 Task: Look for newly listed properties.
Action: Mouse moved to (671, 61)
Screenshot: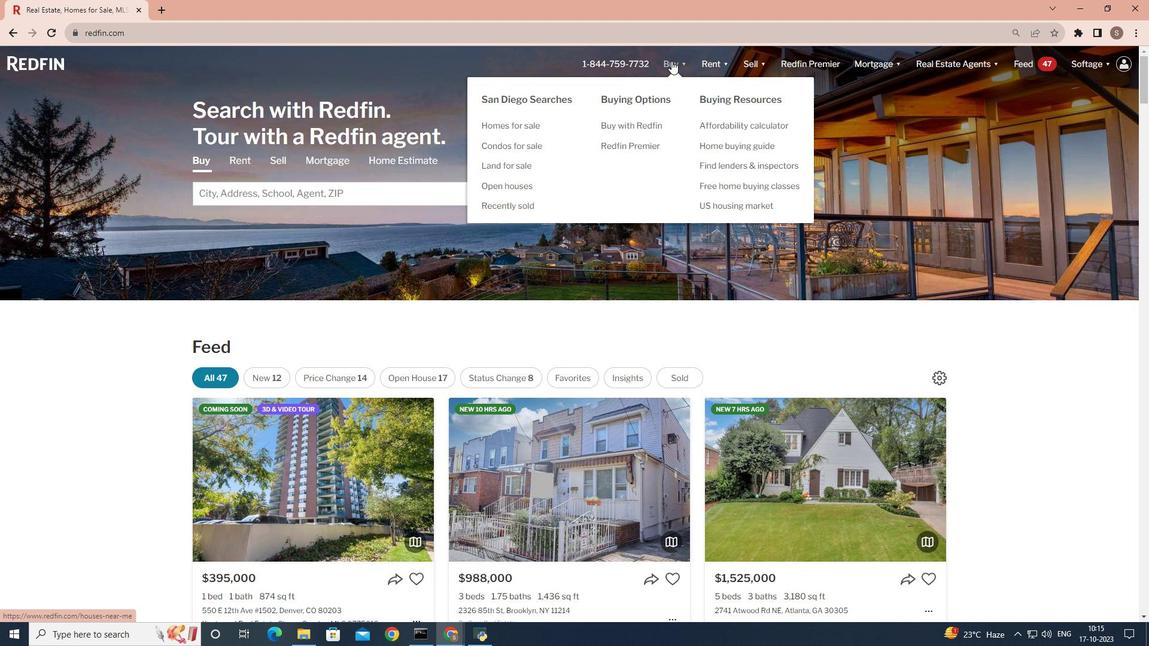 
Action: Mouse pressed left at (671, 61)
Screenshot: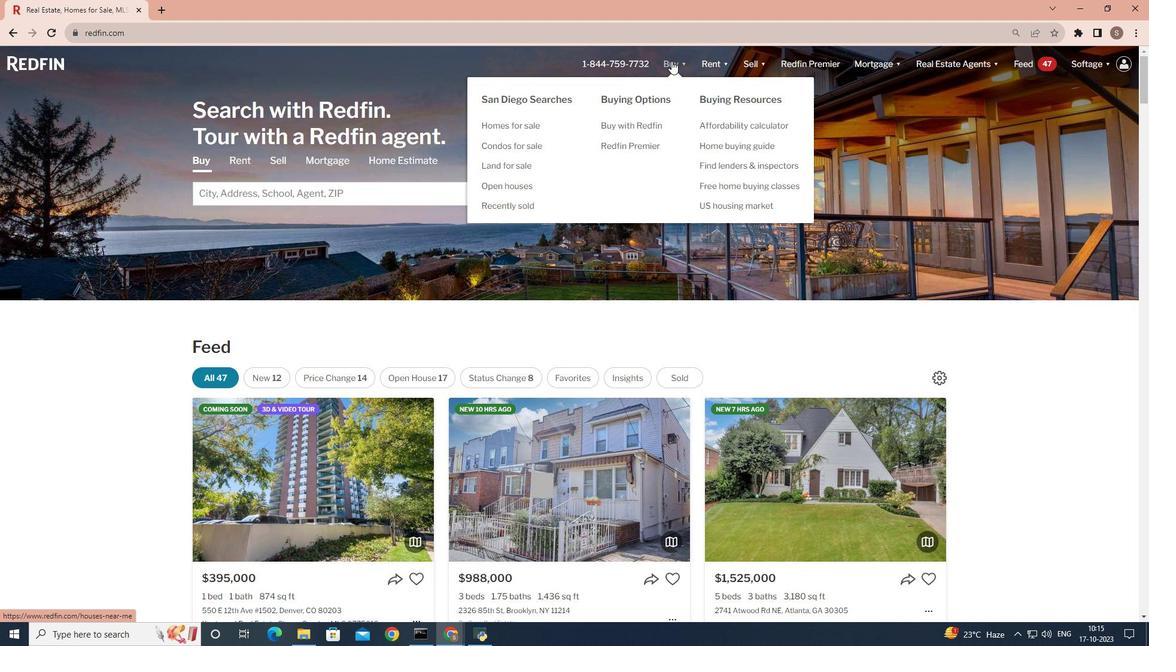 
Action: Mouse moved to (299, 248)
Screenshot: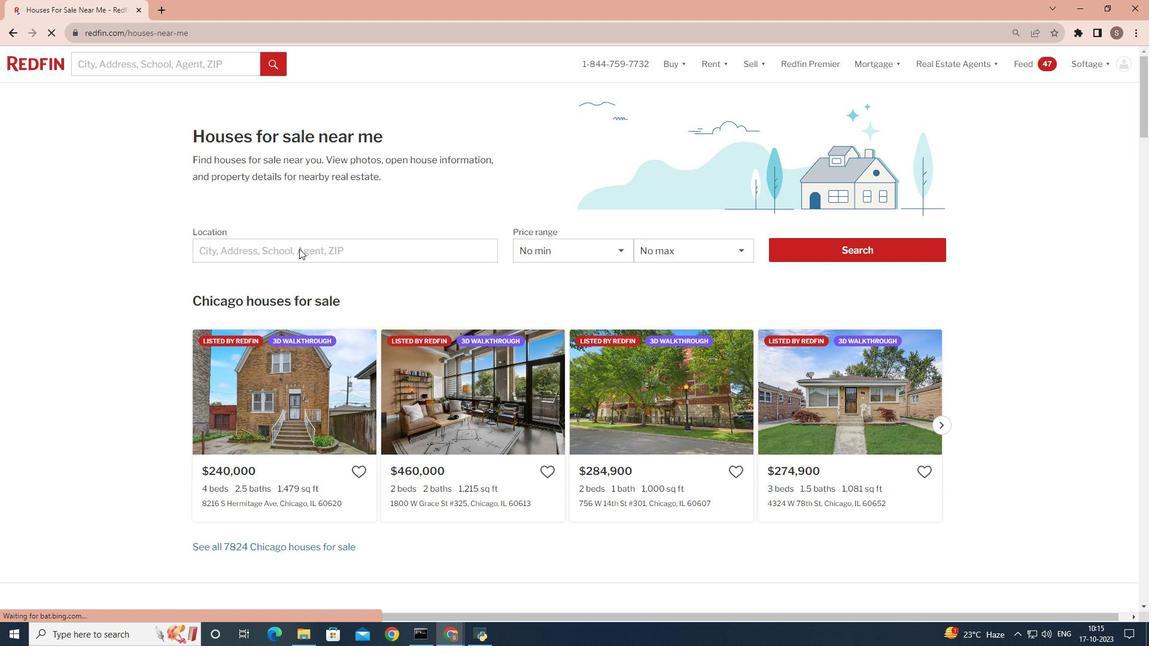 
Action: Mouse pressed left at (299, 248)
Screenshot: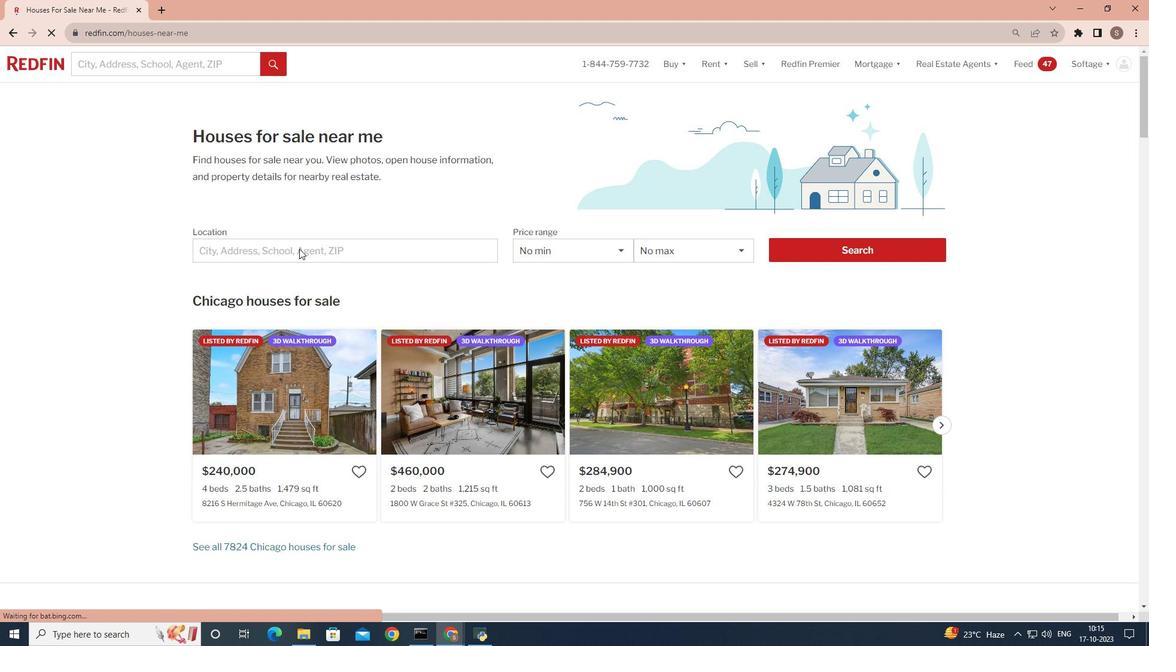 
Action: Mouse moved to (289, 250)
Screenshot: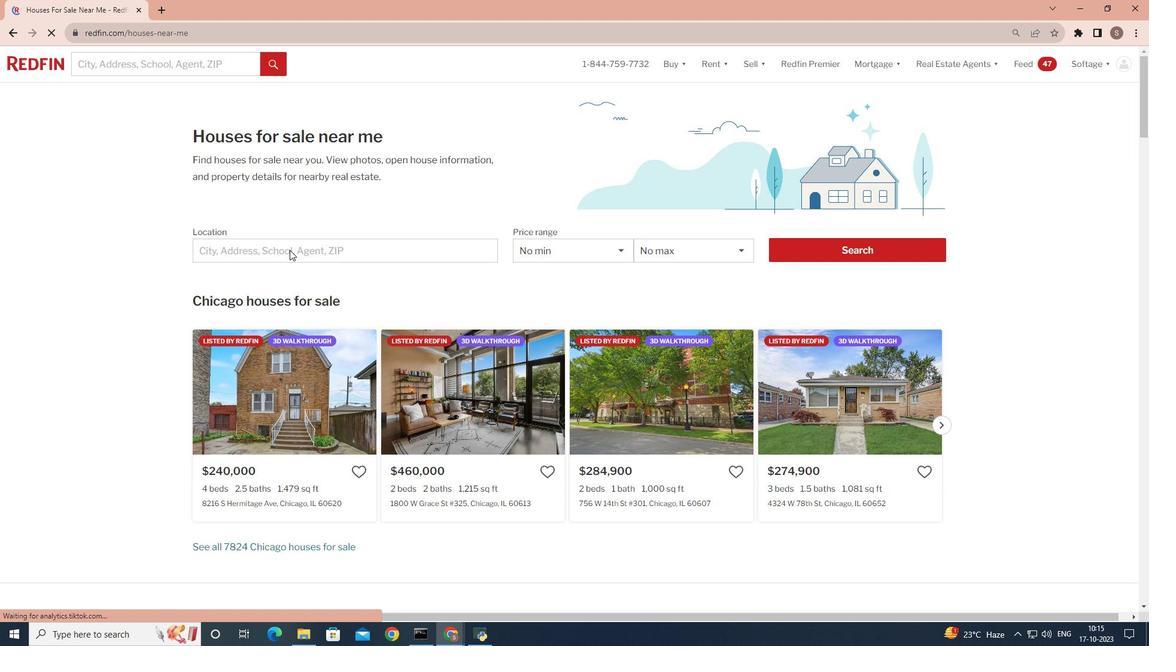 
Action: Mouse pressed left at (289, 250)
Screenshot: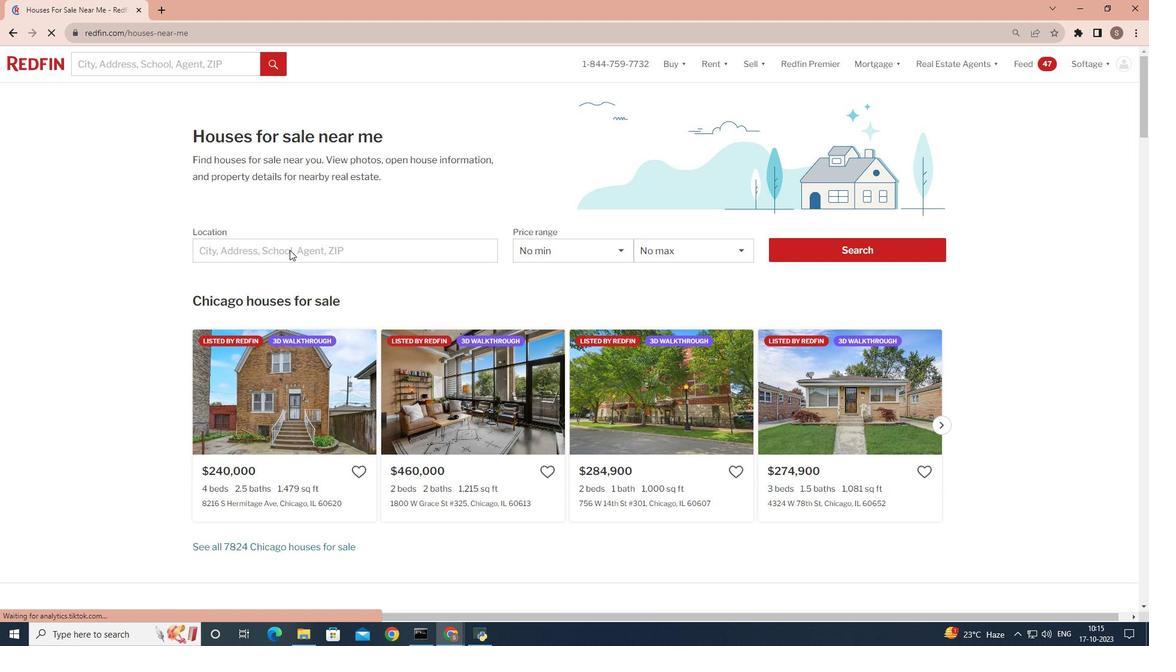 
Action: Mouse pressed left at (289, 250)
Screenshot: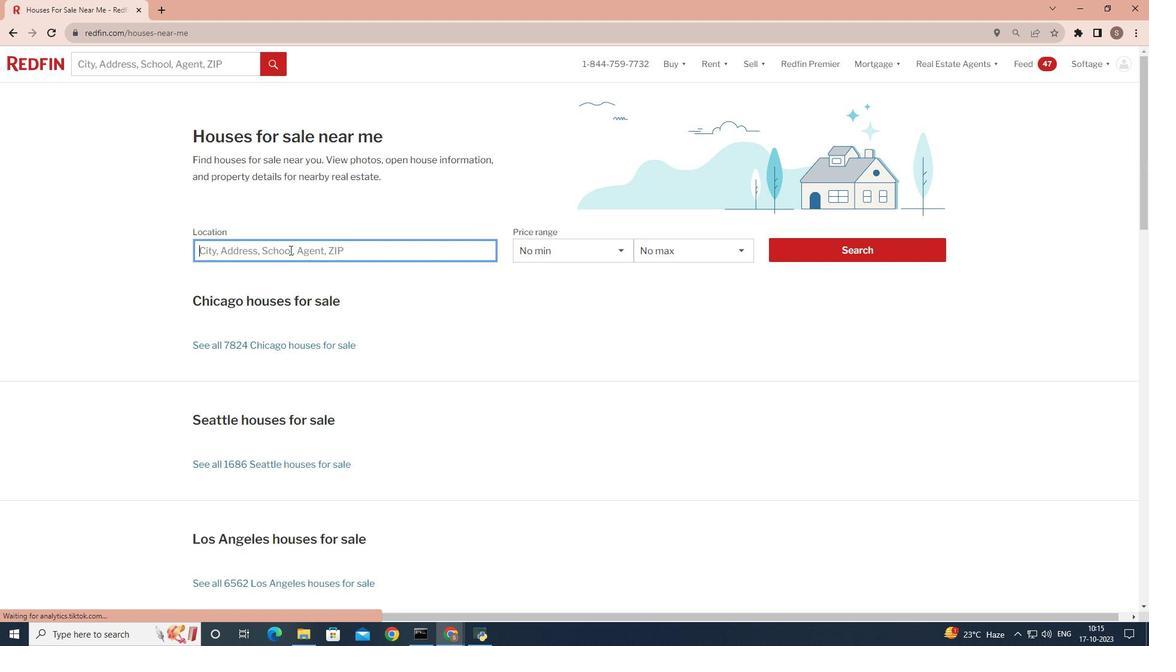 
Action: Key pressed <Key.shift><Key.shift><Key.shift>San<Key.space><Key.shift>Diego
Screenshot: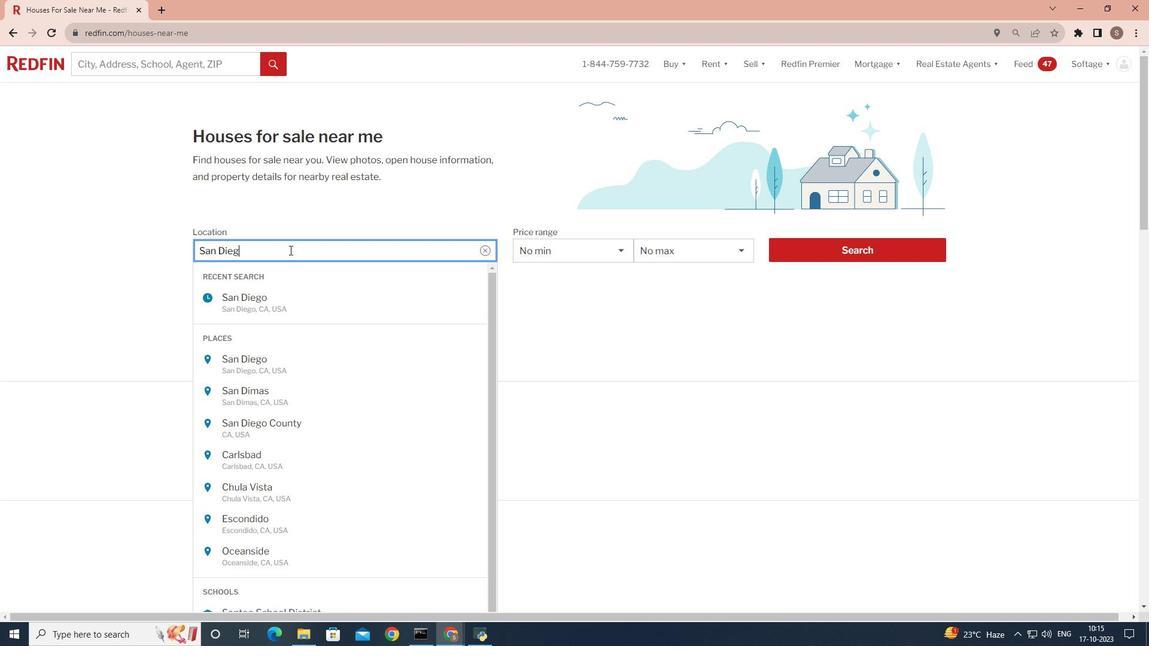 
Action: Mouse moved to (815, 252)
Screenshot: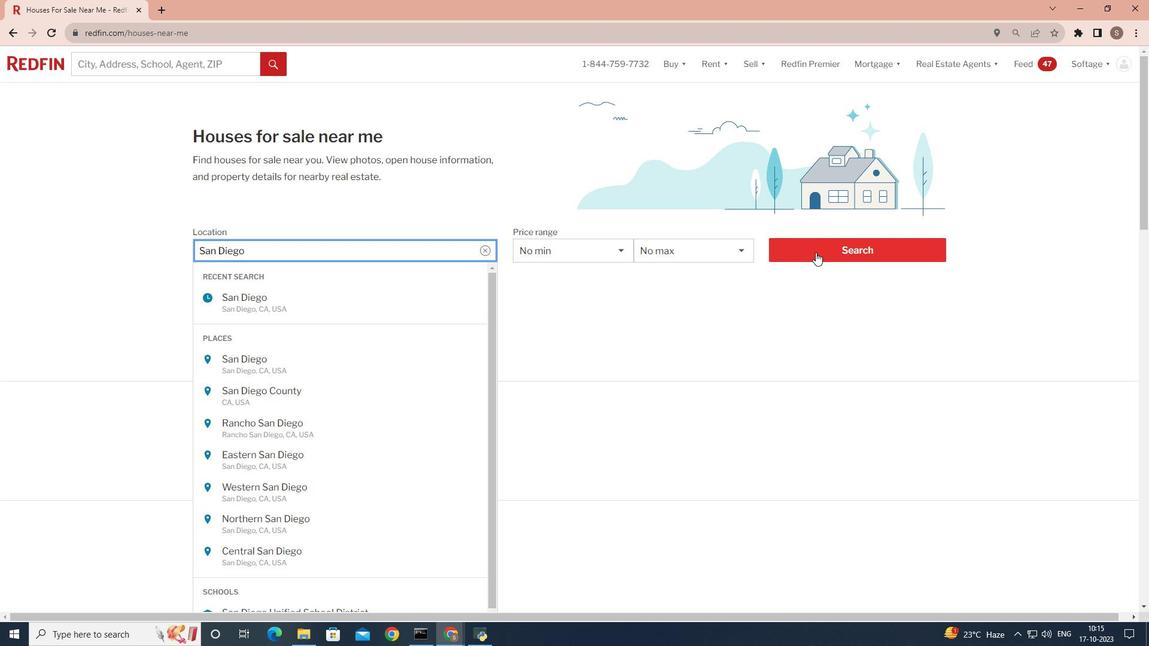
Action: Mouse pressed left at (815, 252)
Screenshot: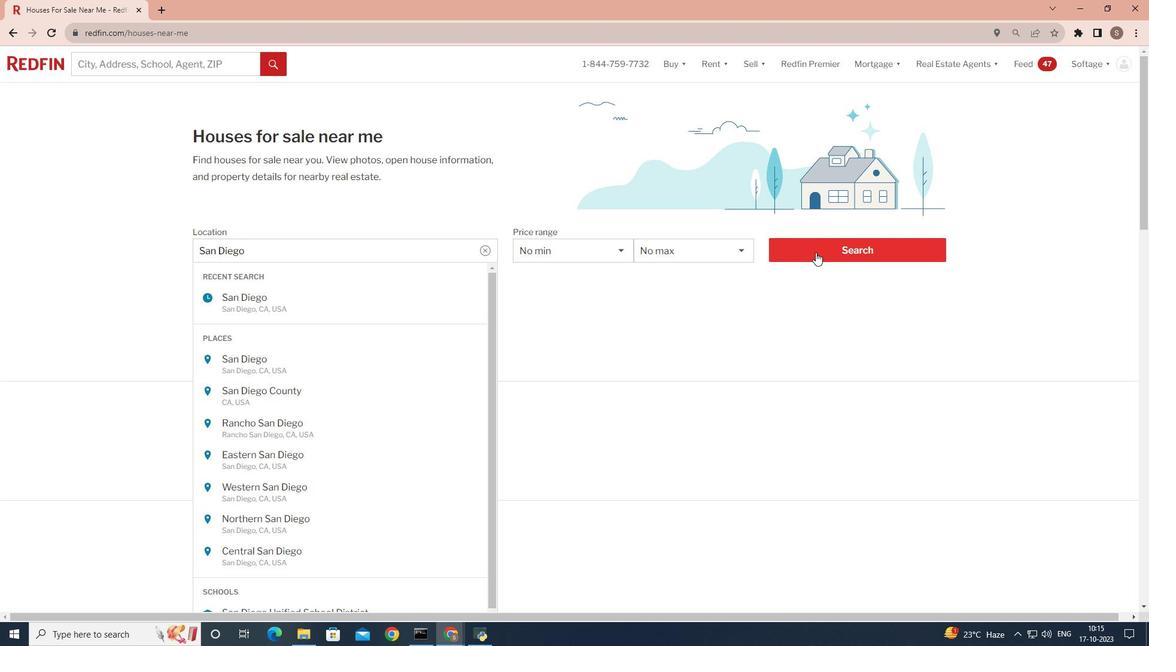 
Action: Mouse pressed left at (815, 252)
Screenshot: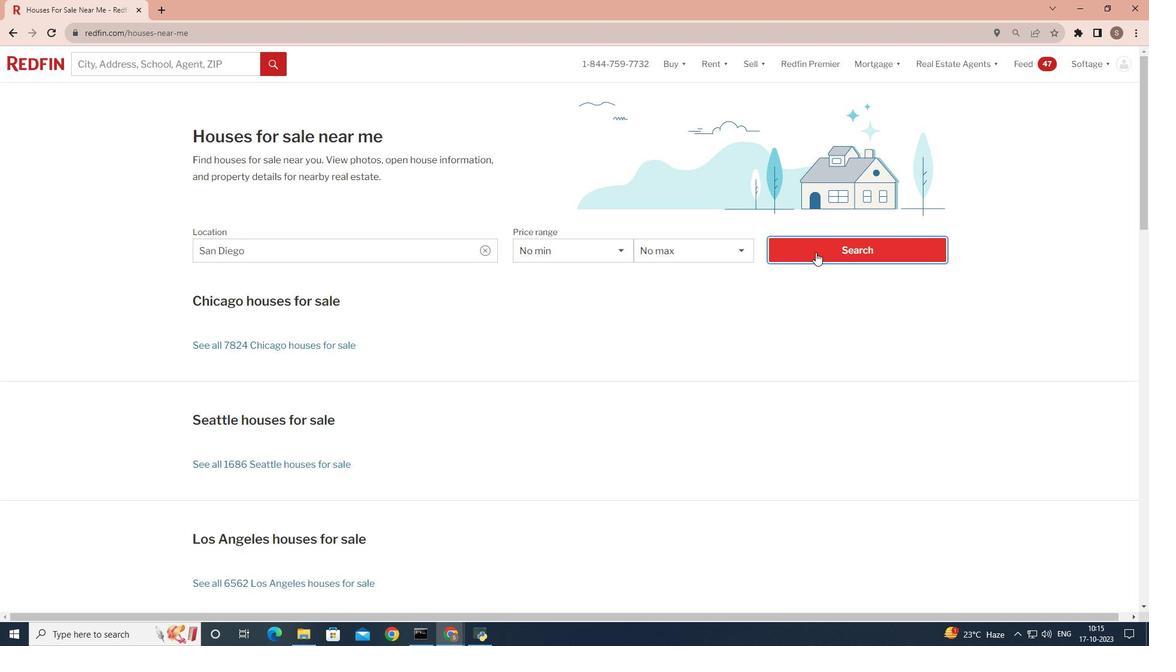 
Action: Mouse moved to (818, 252)
Screenshot: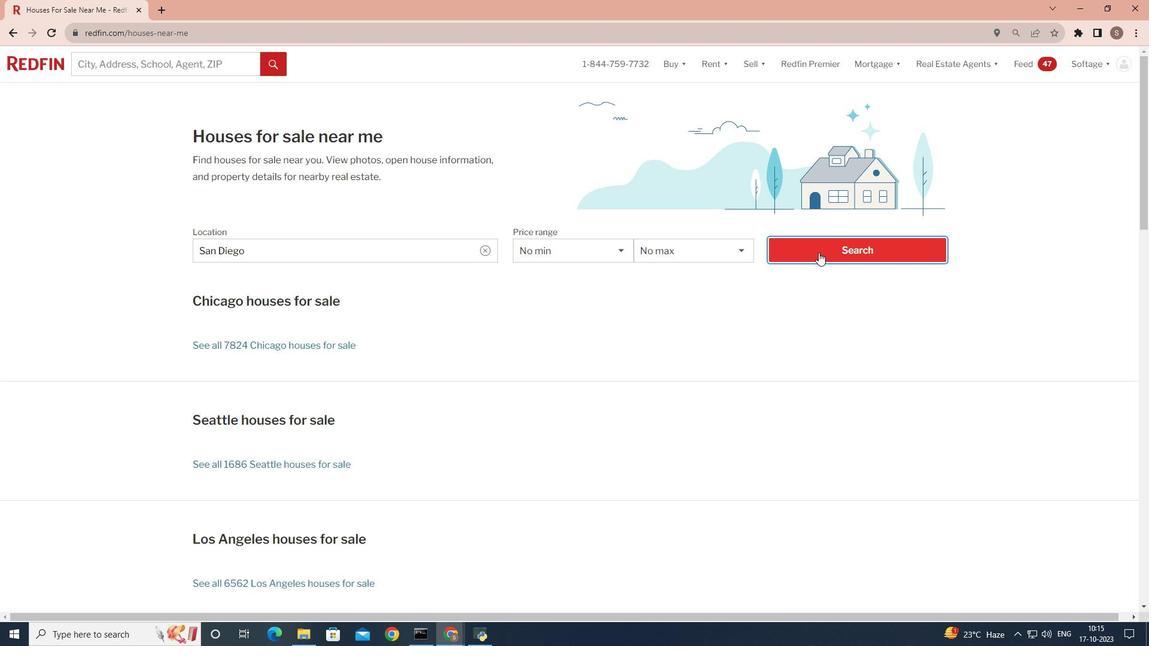 
Action: Mouse pressed left at (818, 252)
Screenshot: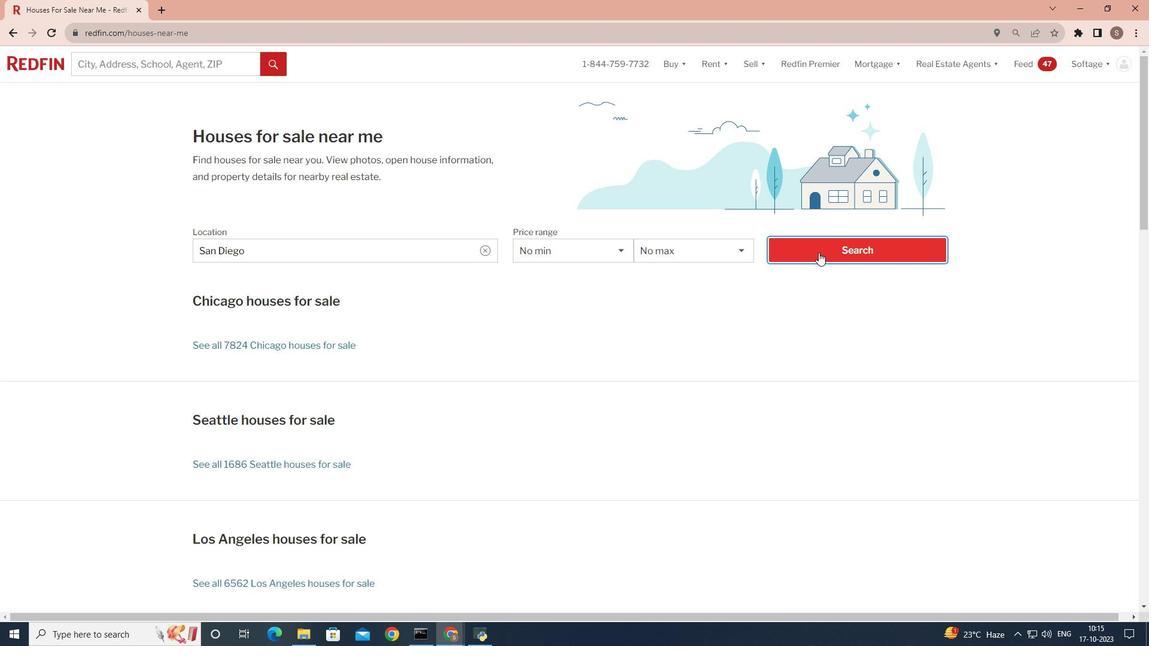 
Action: Mouse moved to (1035, 141)
Screenshot: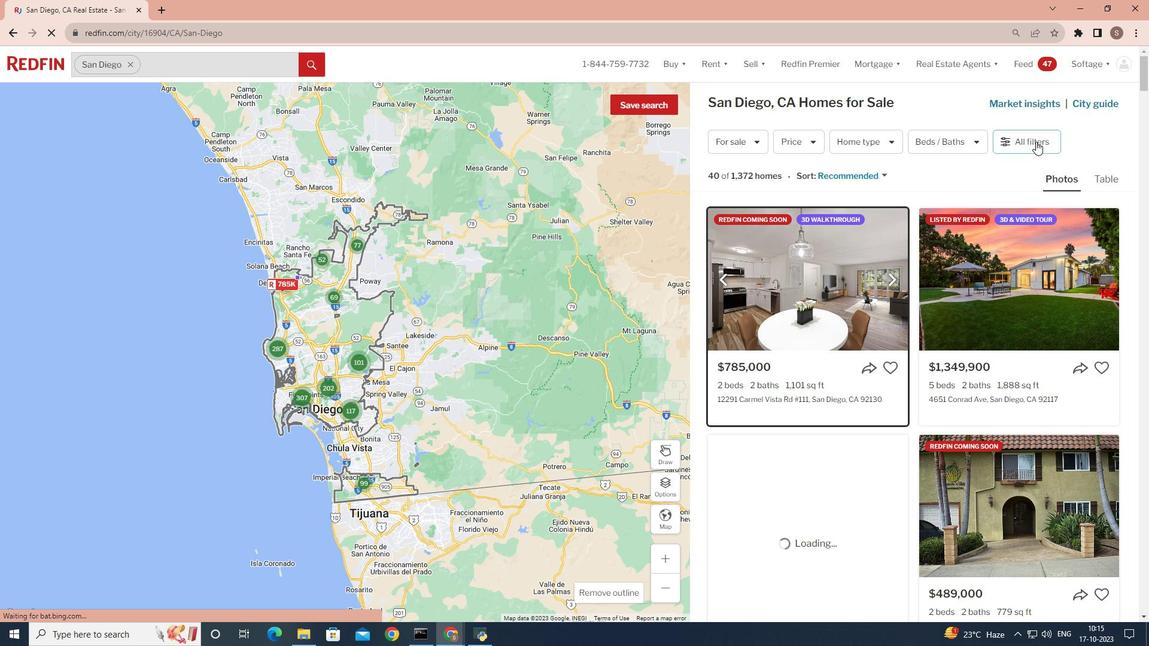 
Action: Mouse pressed left at (1035, 141)
Screenshot: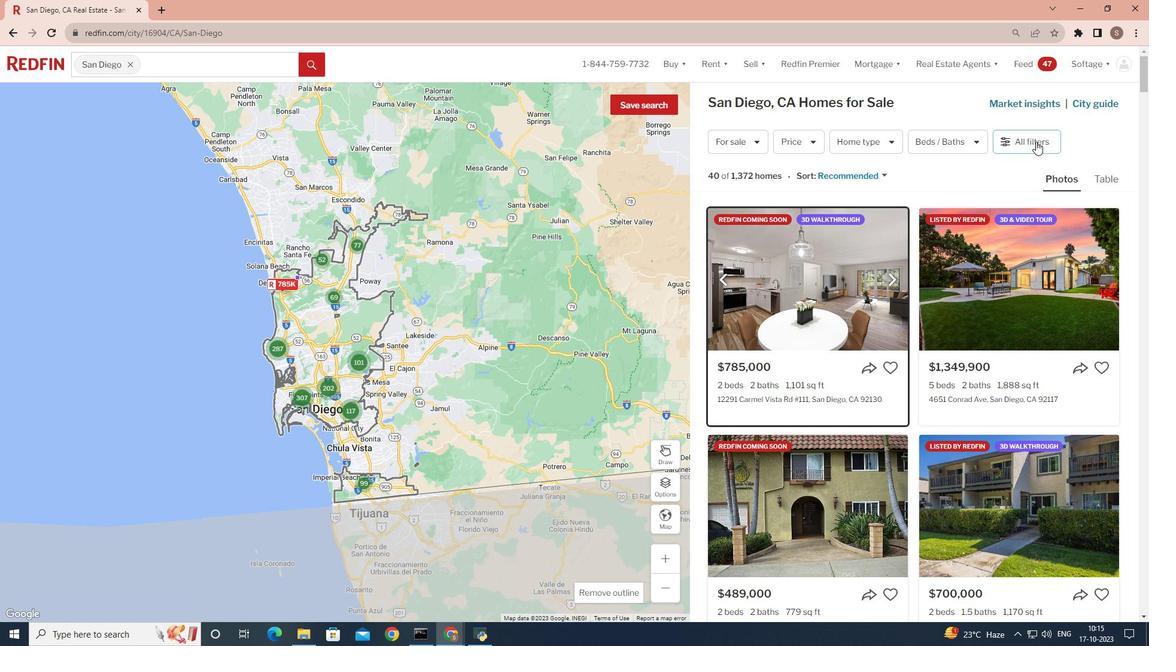 
Action: Mouse moved to (993, 326)
Screenshot: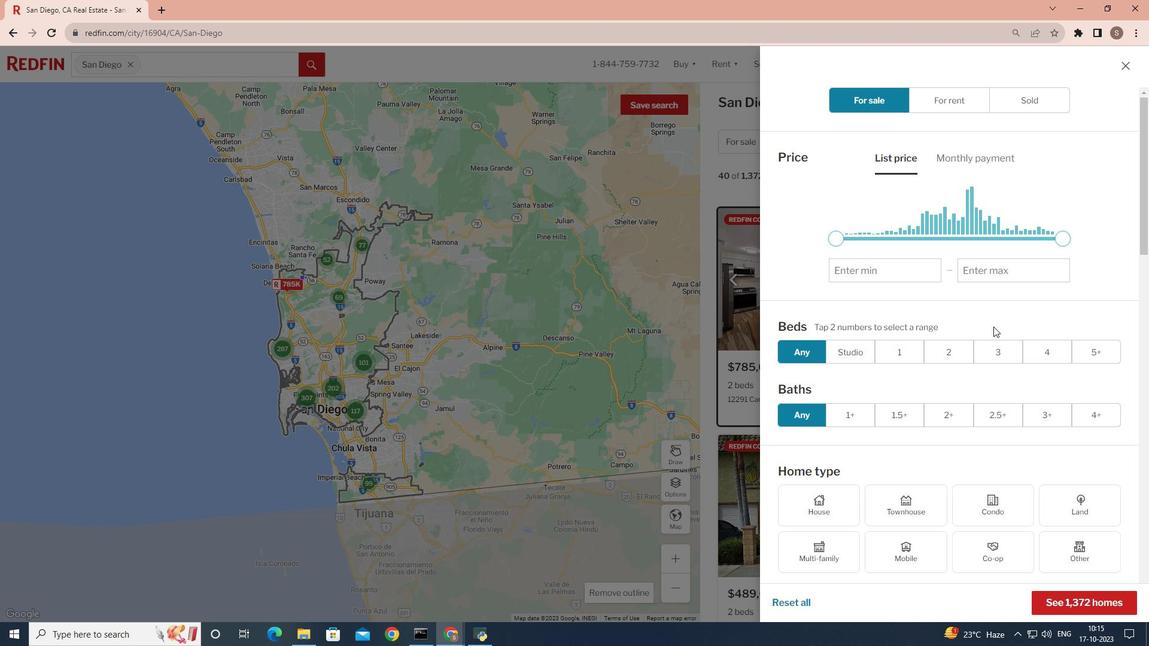
Action: Mouse scrolled (993, 326) with delta (0, 0)
Screenshot: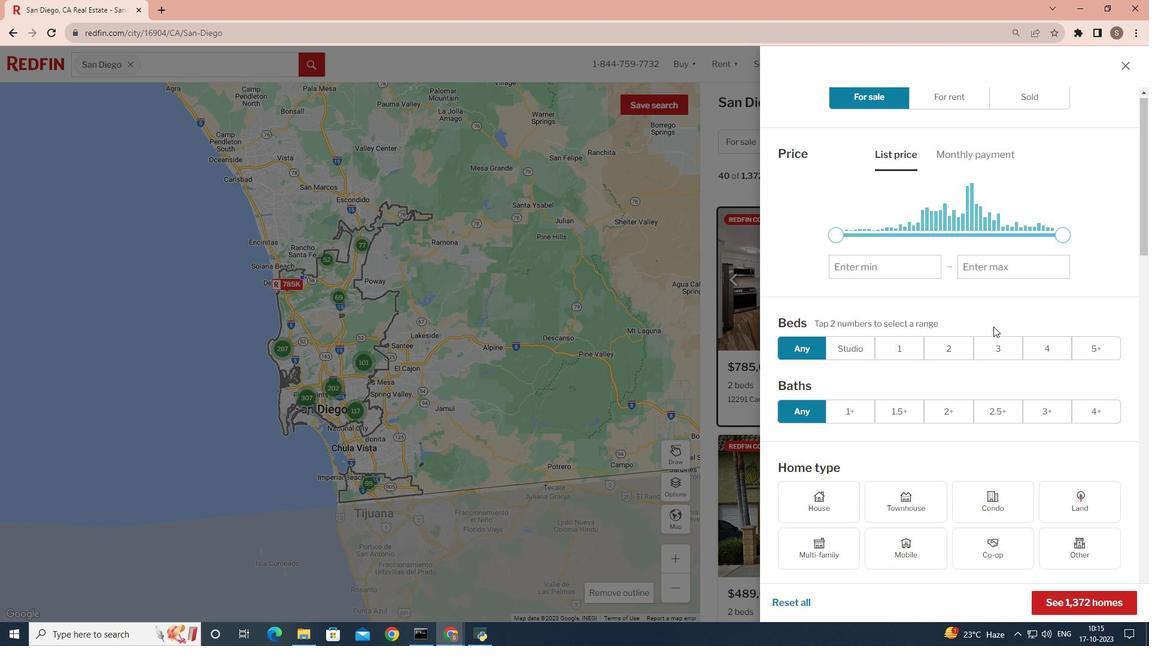
Action: Mouse moved to (992, 327)
Screenshot: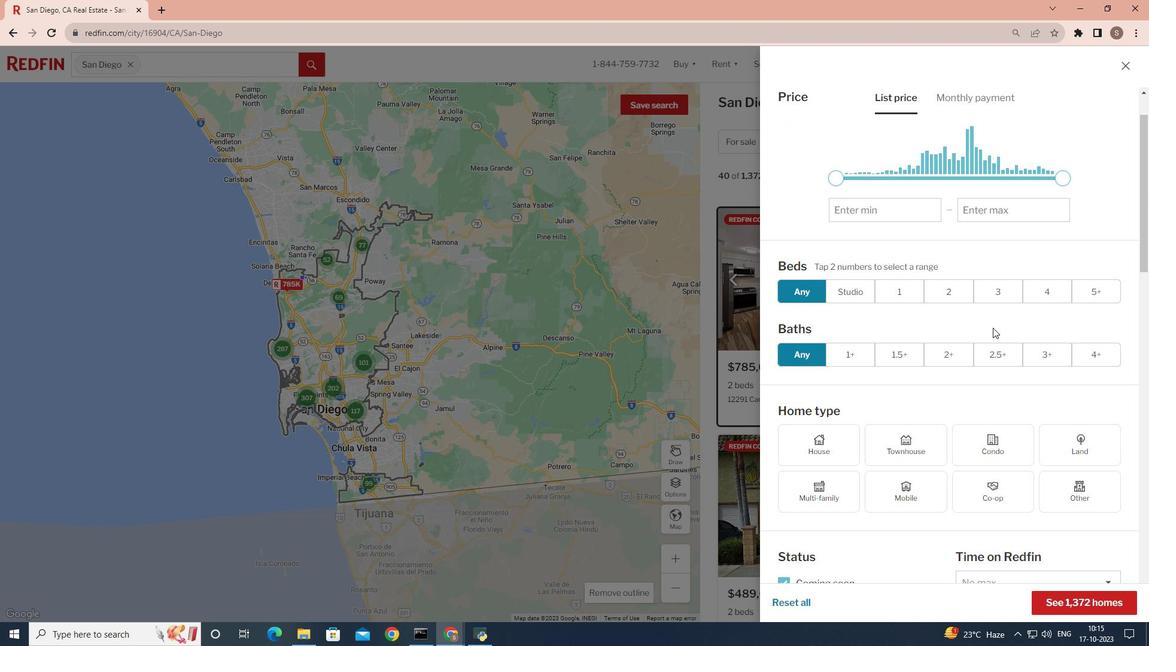 
Action: Mouse scrolled (992, 327) with delta (0, 0)
Screenshot: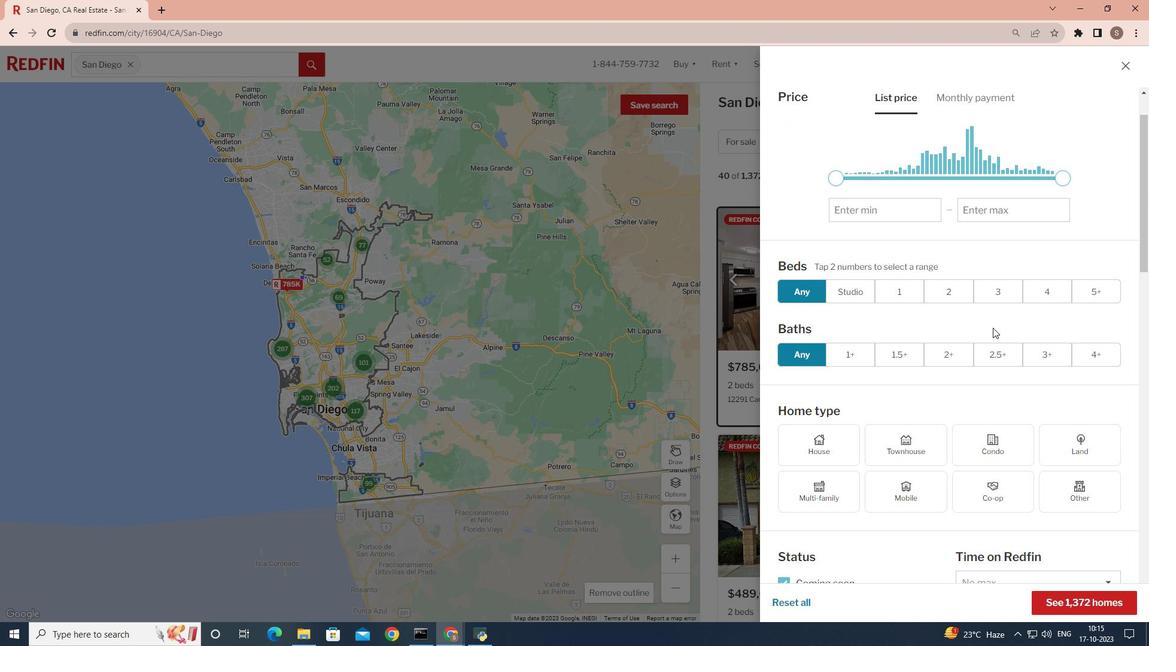 
Action: Mouse scrolled (992, 327) with delta (0, 0)
Screenshot: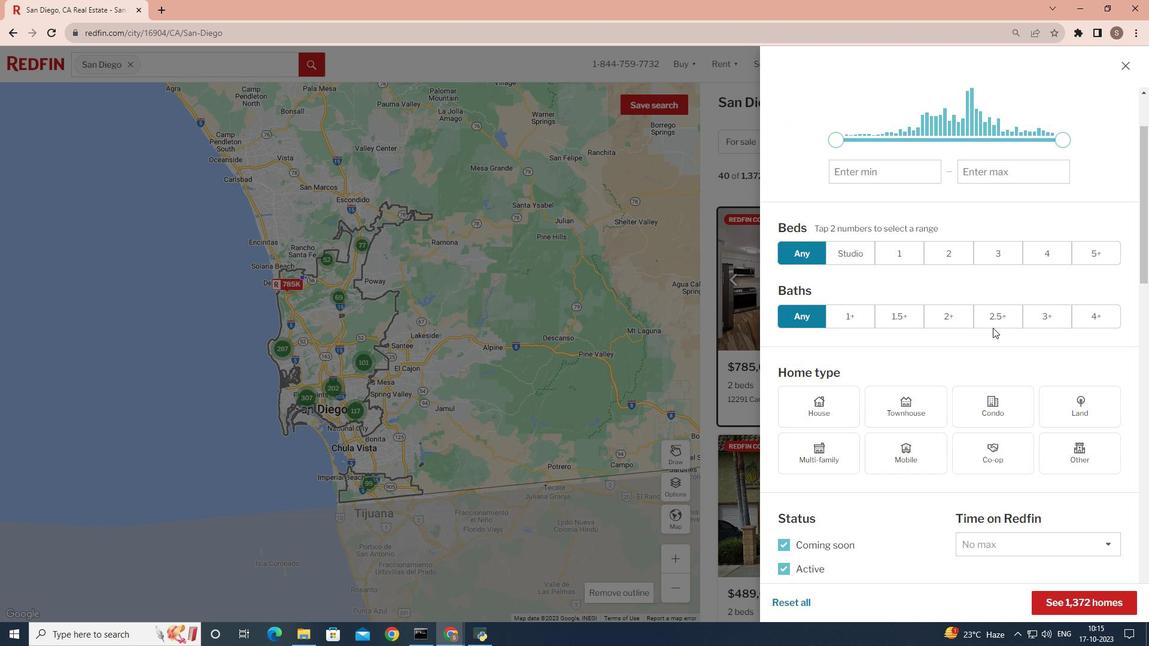 
Action: Mouse scrolled (992, 327) with delta (0, 0)
Screenshot: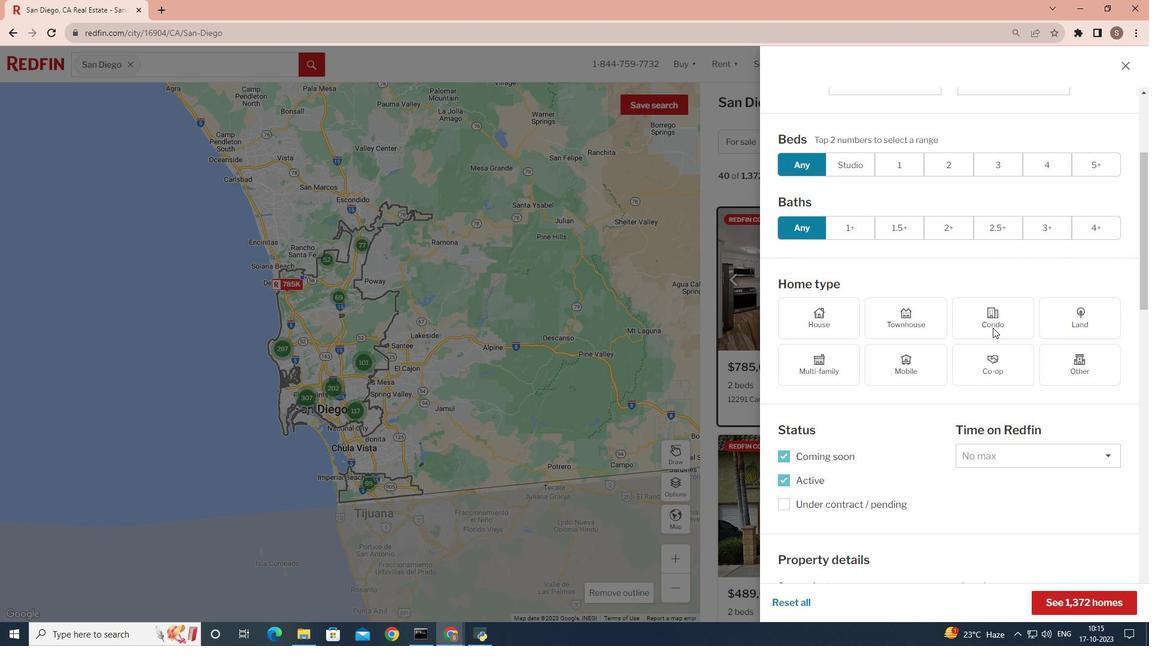 
Action: Mouse scrolled (992, 327) with delta (0, 0)
Screenshot: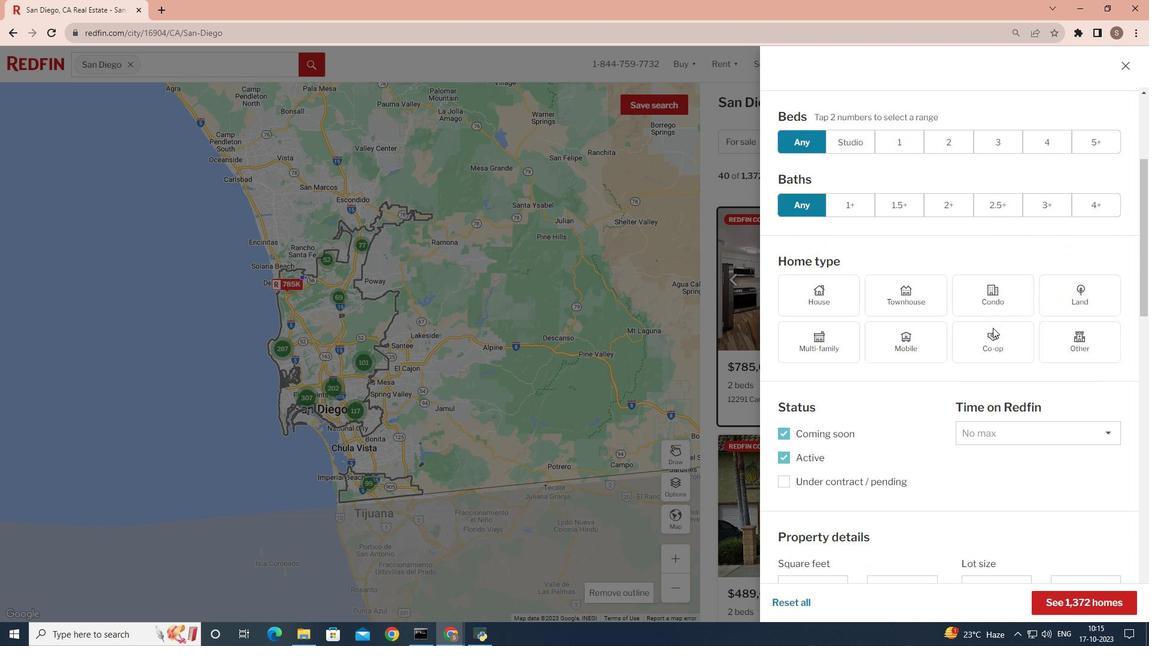 
Action: Mouse moved to (1106, 342)
Screenshot: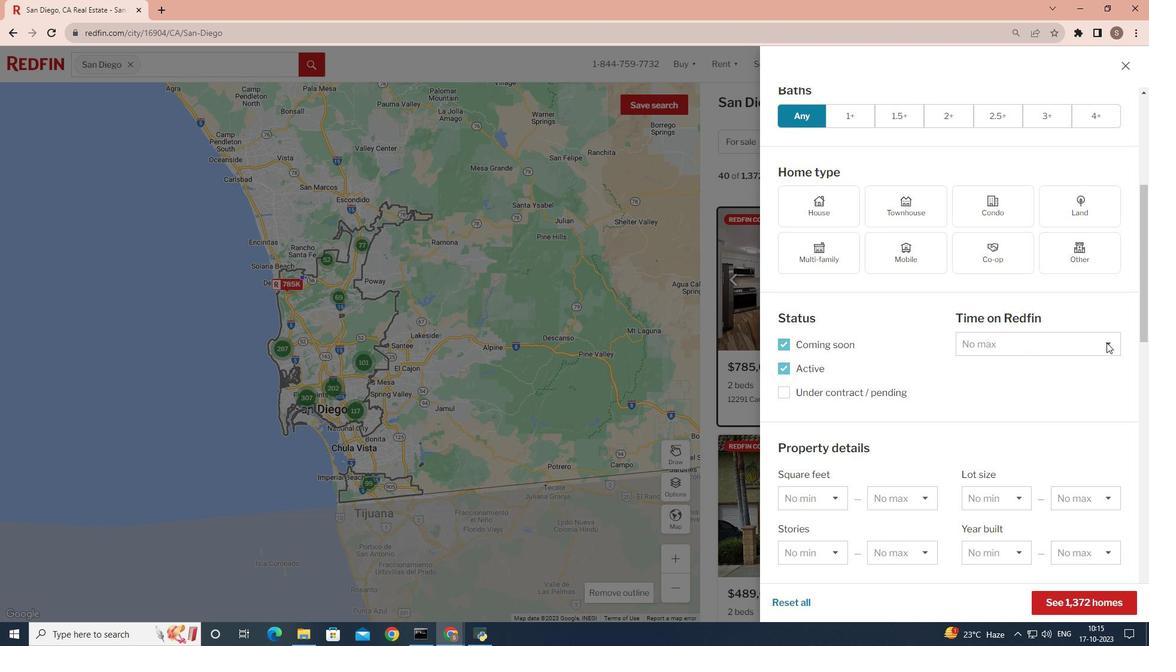 
Action: Mouse pressed left at (1106, 342)
Screenshot: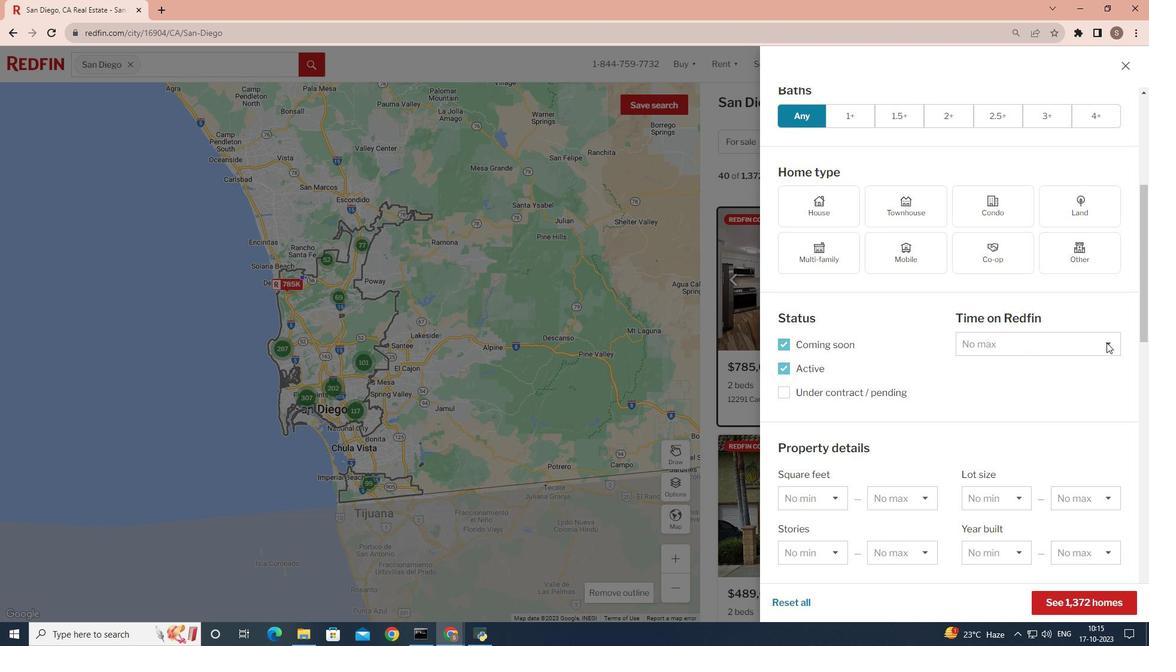 
Action: Mouse moved to (1091, 374)
Screenshot: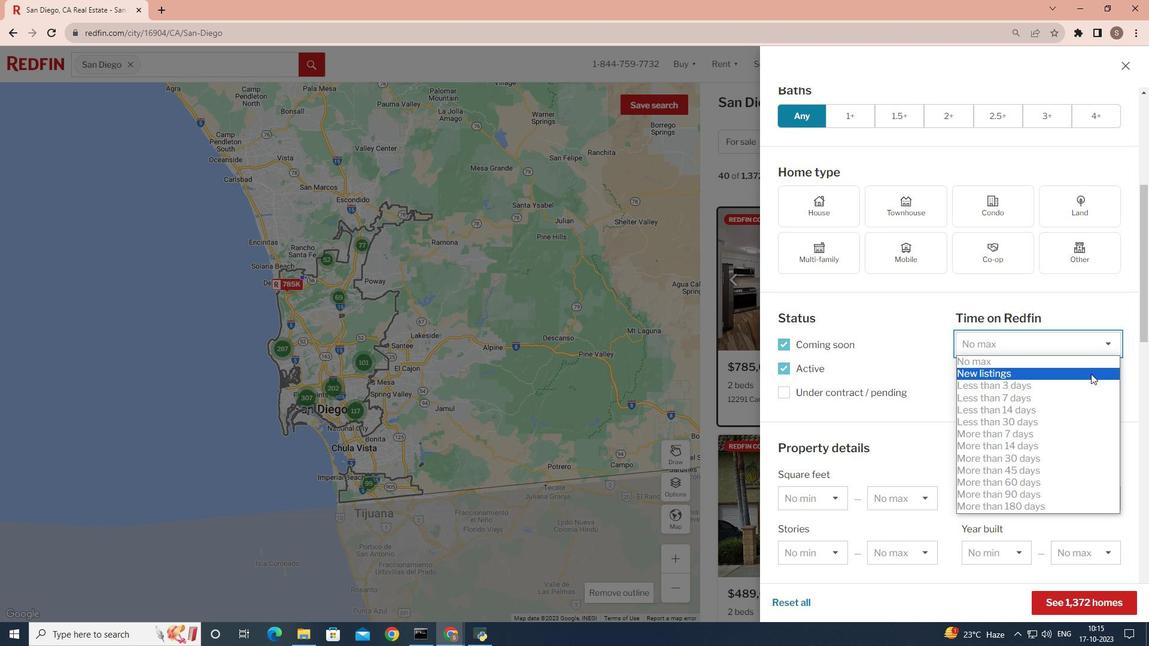 
Action: Mouse pressed left at (1091, 374)
Screenshot: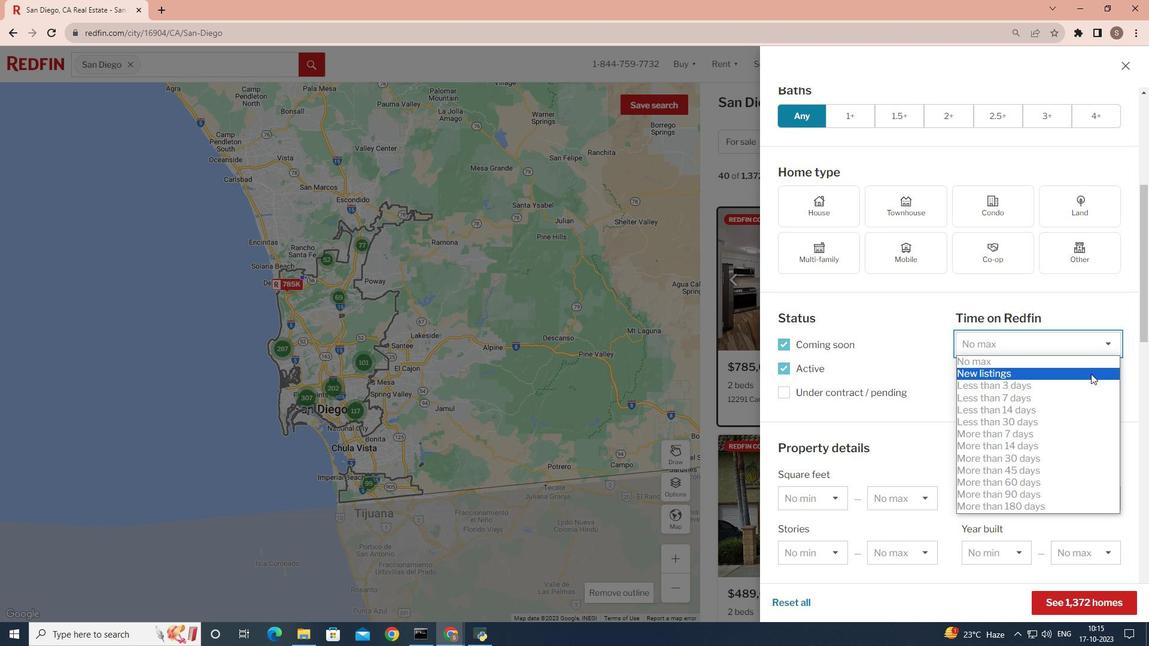 
Action: Mouse moved to (1093, 602)
Screenshot: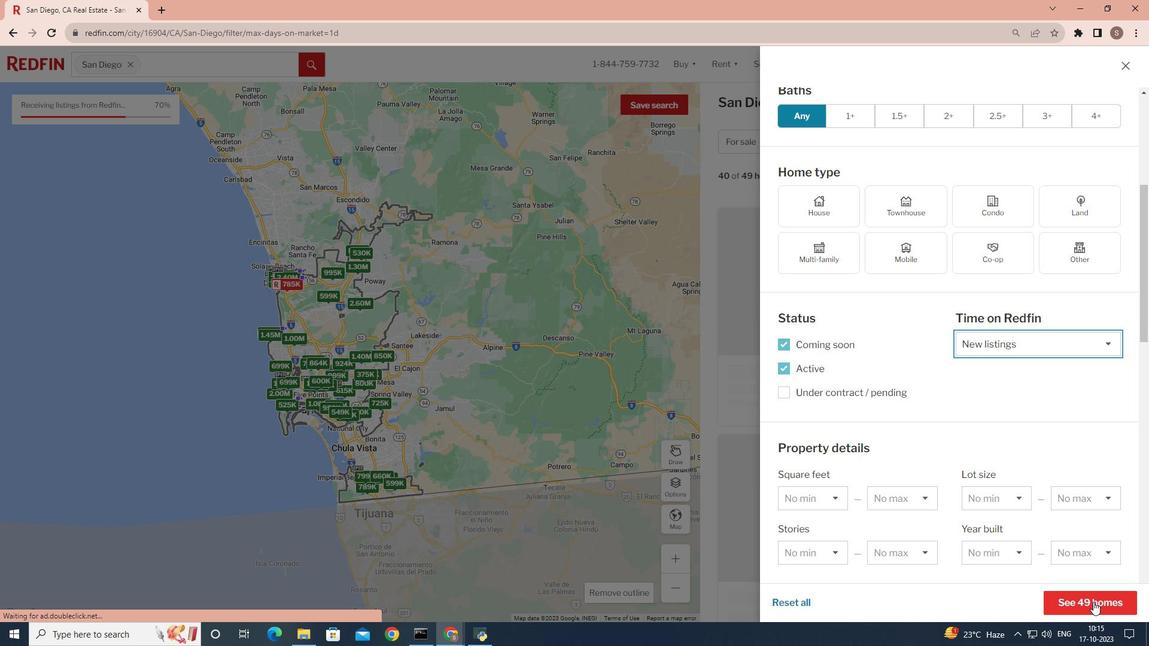
Action: Mouse pressed left at (1093, 602)
Screenshot: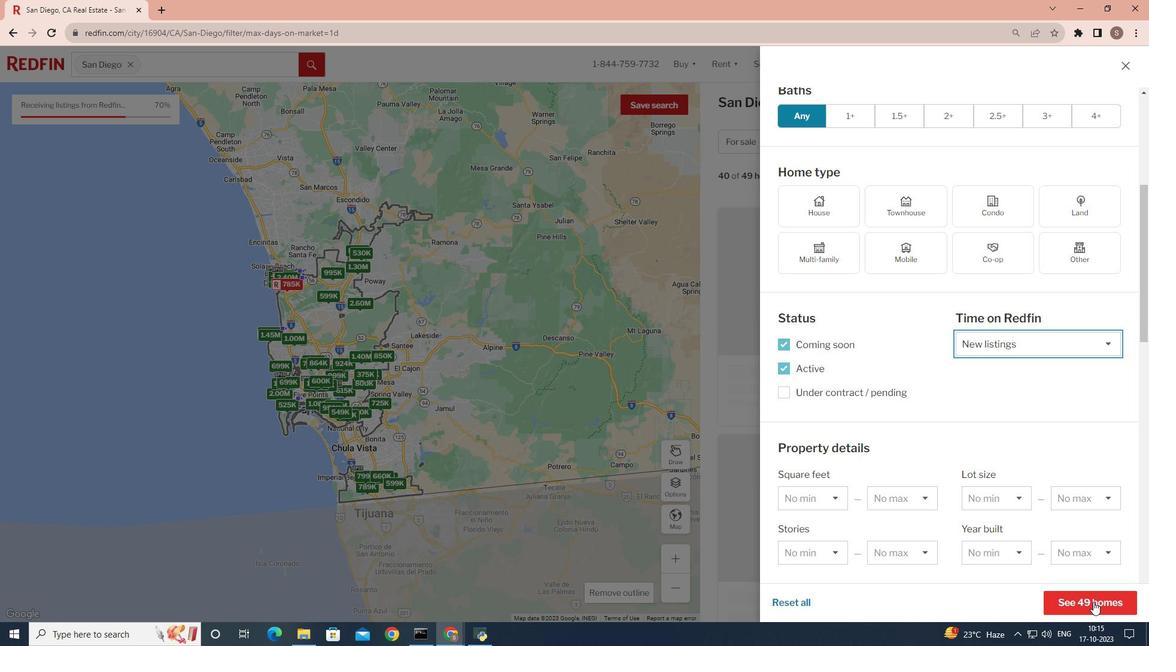 
Action: Mouse moved to (1052, 552)
Screenshot: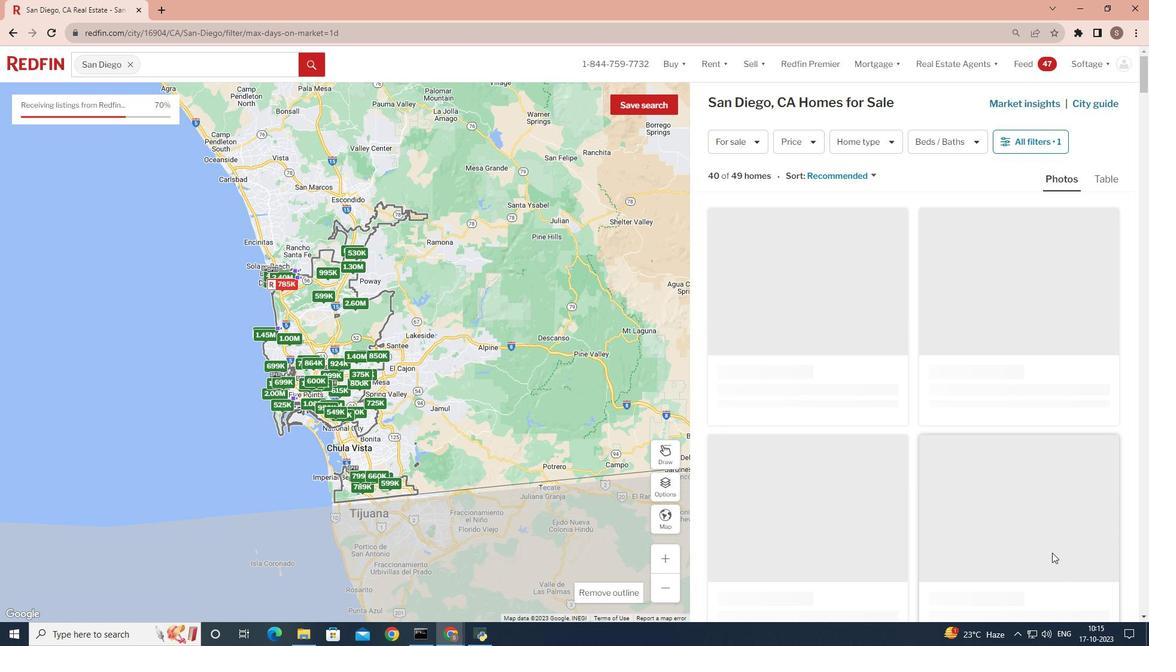 
